 Task: In the Contact  Hazel.Simon@manhattan.edu, schedule and save the meeting with title: 'Collaborative Discussion', Select date: '2 August, 2023', select start time: 6:00:PM. Add location on call (718) 987-6557 with meeting description: For further discussion on products, kindly join the meeting.. Logged in from softage.6@softage.net
Action: Mouse moved to (102, 69)
Screenshot: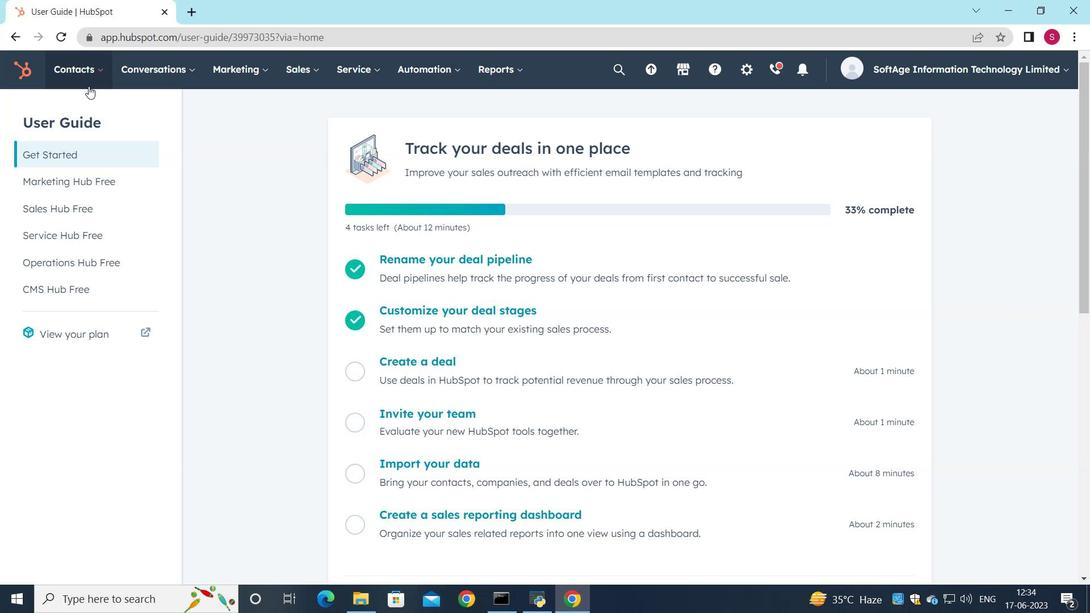 
Action: Mouse pressed left at (102, 69)
Screenshot: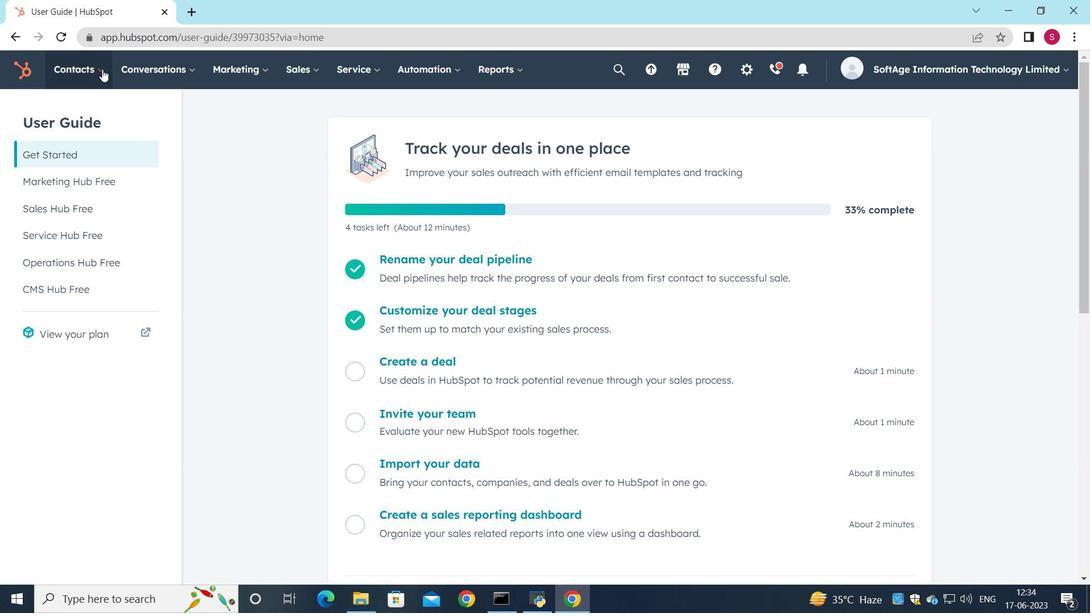
Action: Mouse moved to (103, 102)
Screenshot: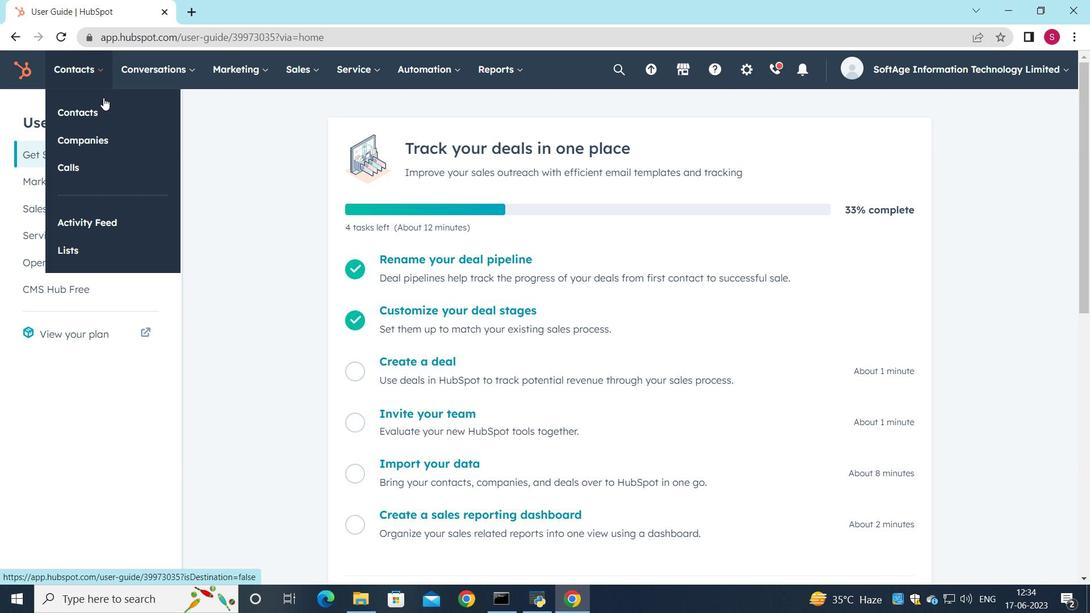 
Action: Mouse pressed left at (103, 102)
Screenshot: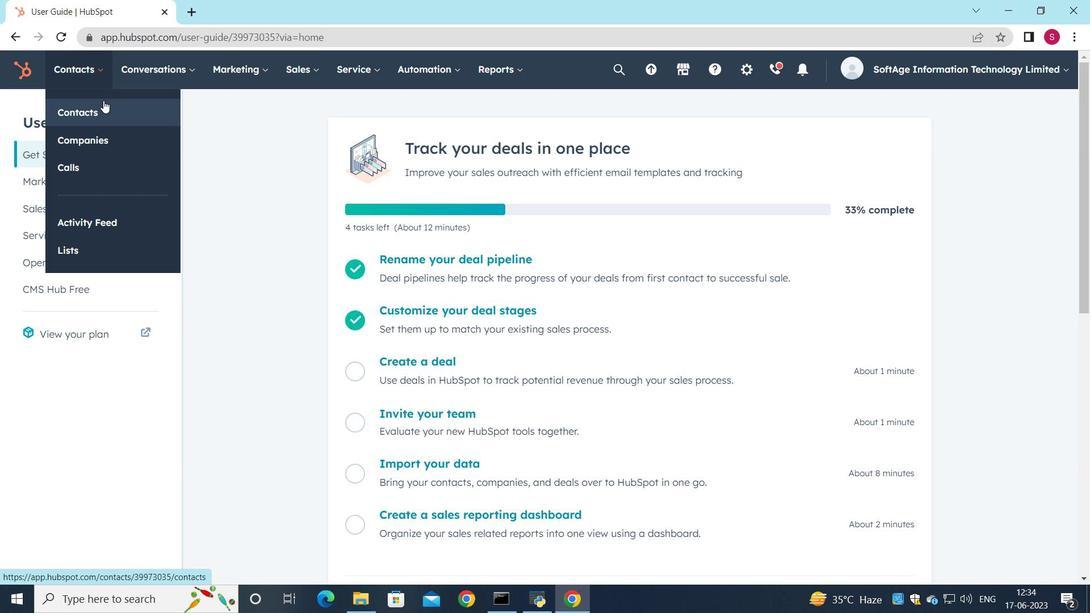 
Action: Mouse moved to (104, 232)
Screenshot: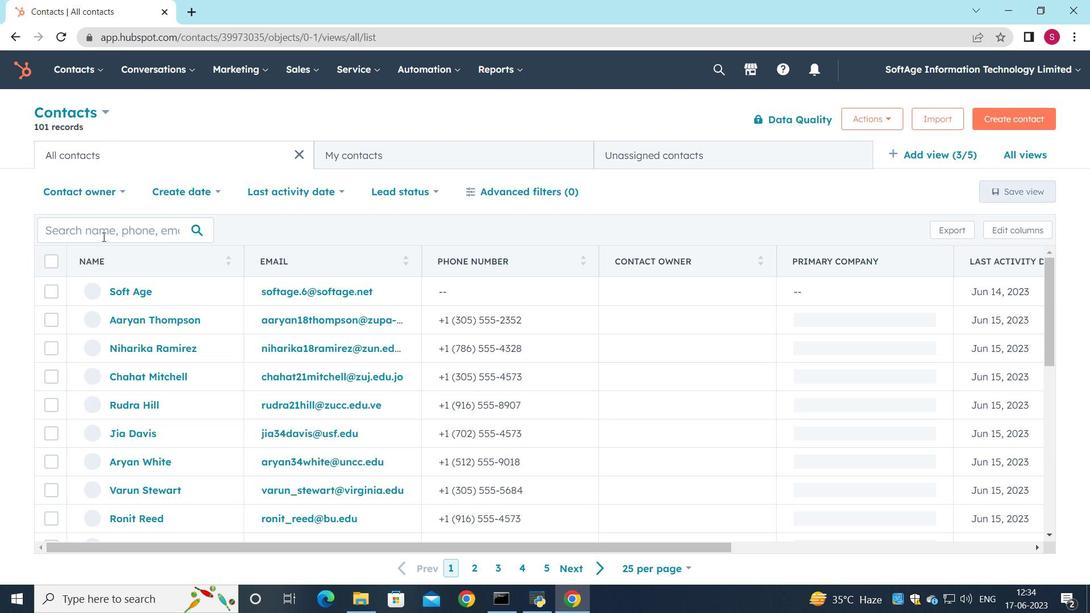 
Action: Mouse pressed left at (104, 232)
Screenshot: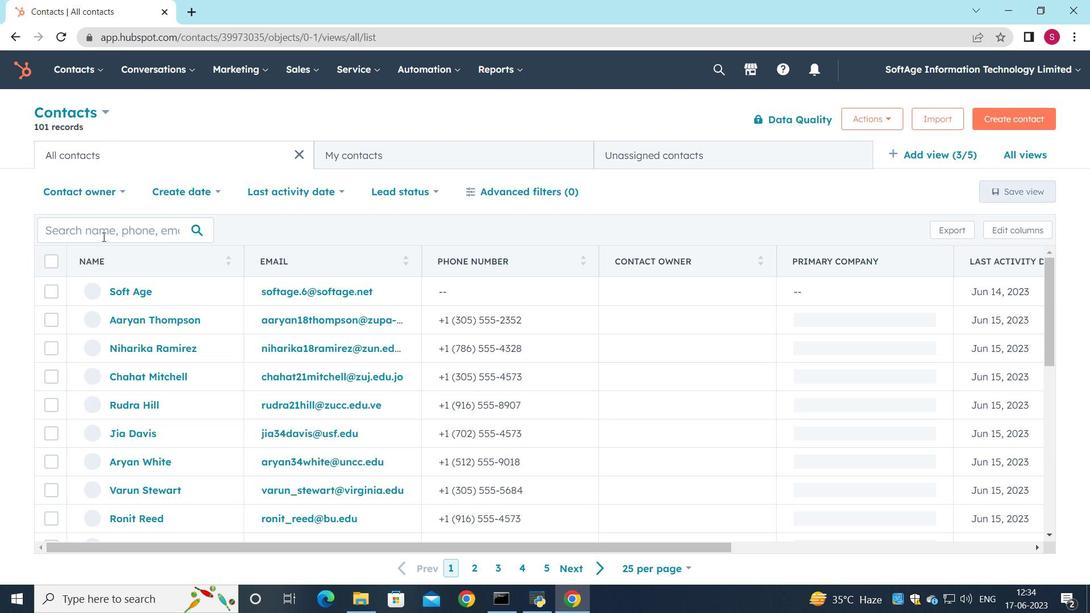 
Action: Key pressed <Key.shift>hazel.<Key.shift><Key.shift>Simon<Key.shift><Key.shift><Key.shift><Key.shift><Key.shift><Key.shift><Key.shift><Key.shift><Key.shift><Key.shift><Key.shift><Key.shift><Key.shift><Key.shift><Key.shift><Key.shift><Key.shift><Key.shift><Key.shift><Key.shift>@manhattan.edu
Screenshot: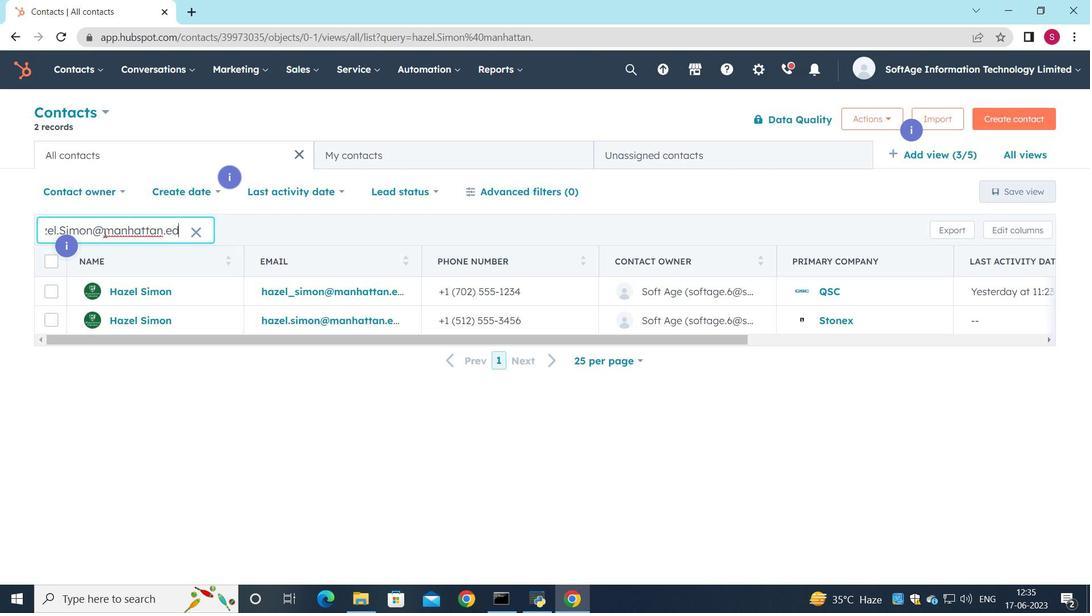 
Action: Mouse moved to (141, 291)
Screenshot: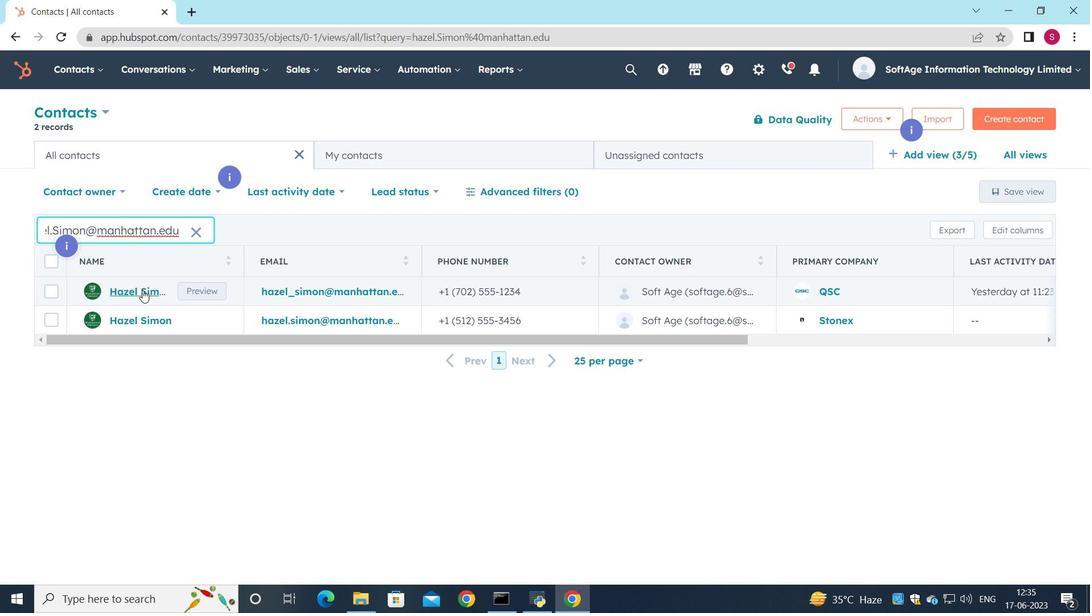 
Action: Mouse pressed left at (141, 291)
Screenshot: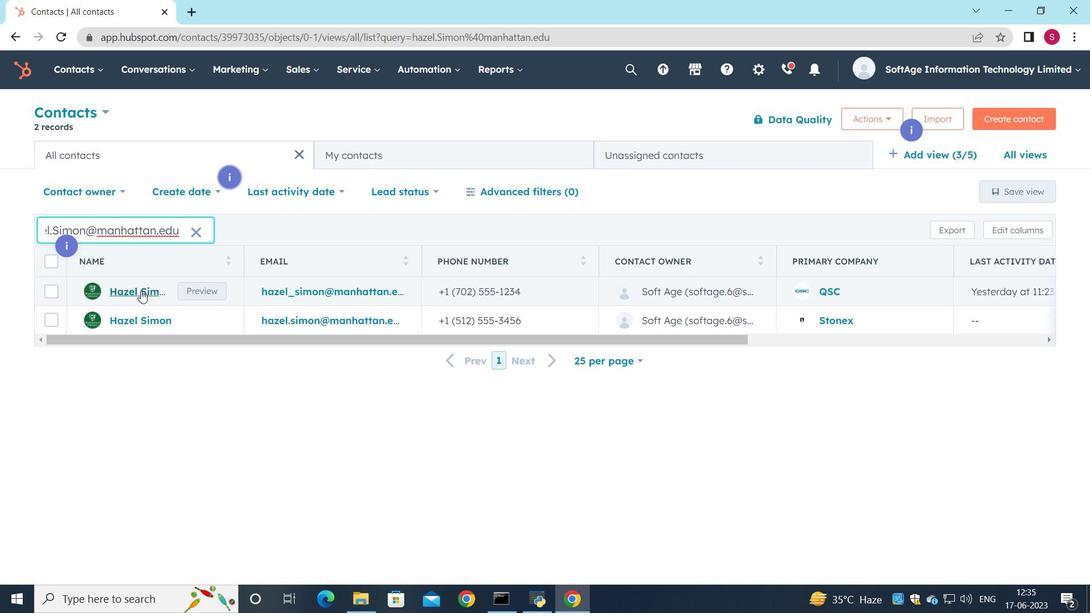 
Action: Mouse moved to (174, 237)
Screenshot: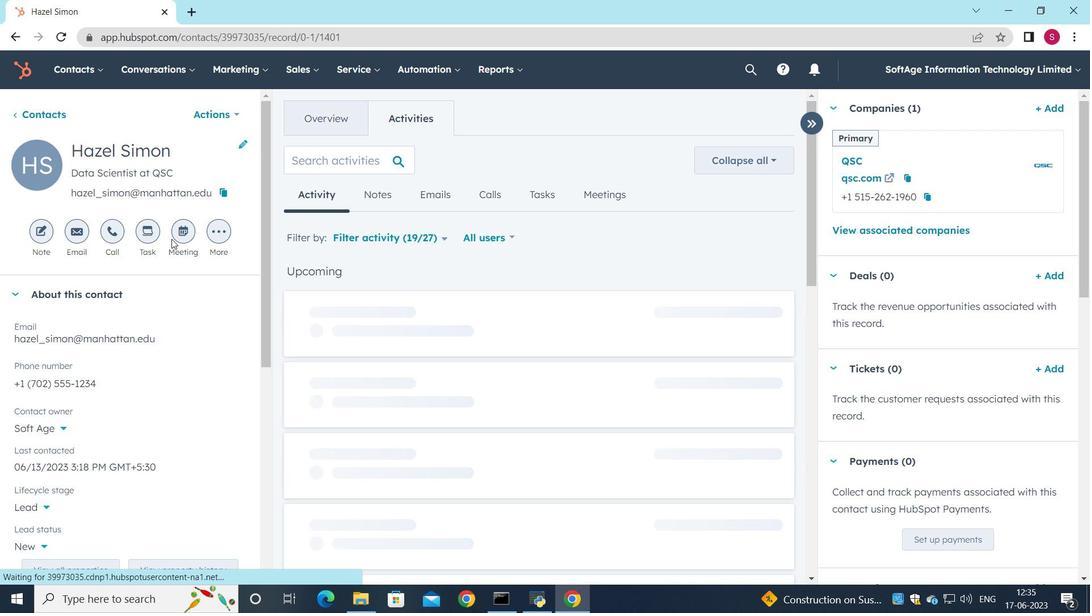 
Action: Mouse pressed left at (174, 237)
Screenshot: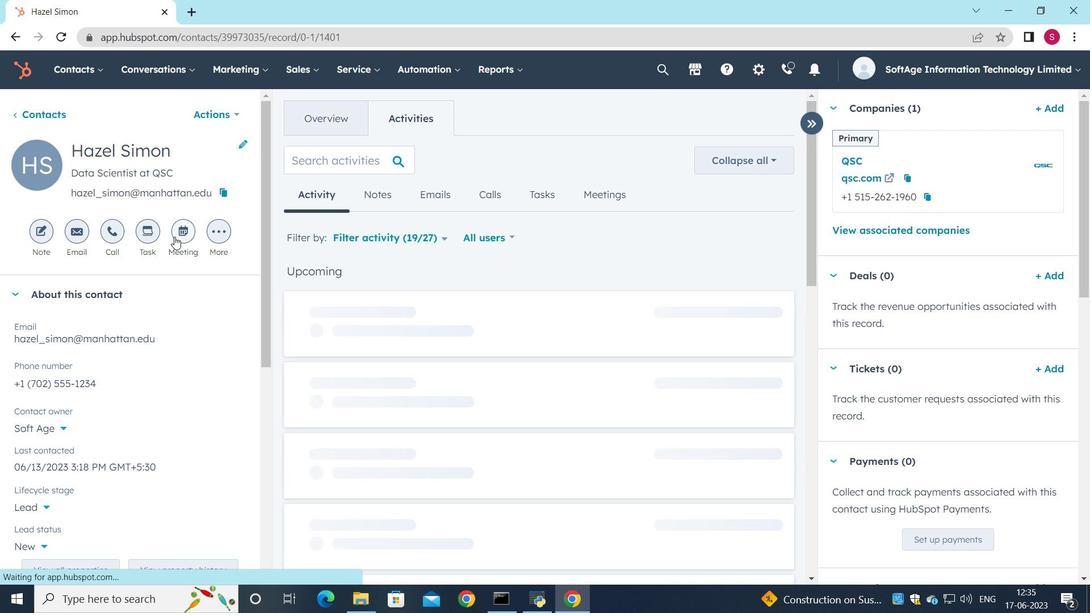 
Action: Mouse moved to (150, 226)
Screenshot: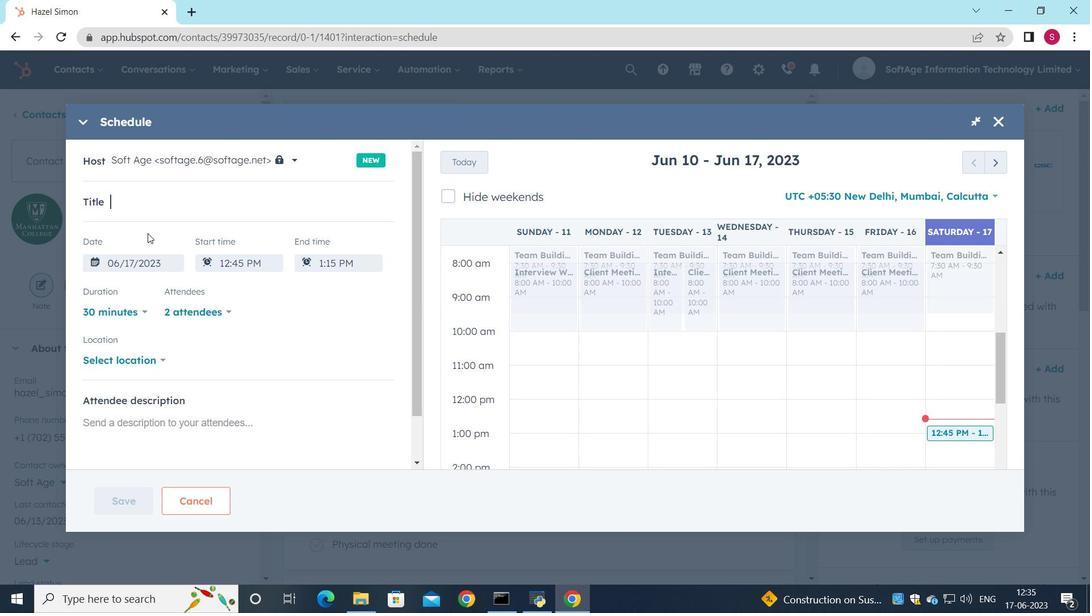 
Action: Key pressed <Key.shift>Collaborative<Key.space><Key.shift><Key.shift><Key.shift><Key.shift>Discussion
Screenshot: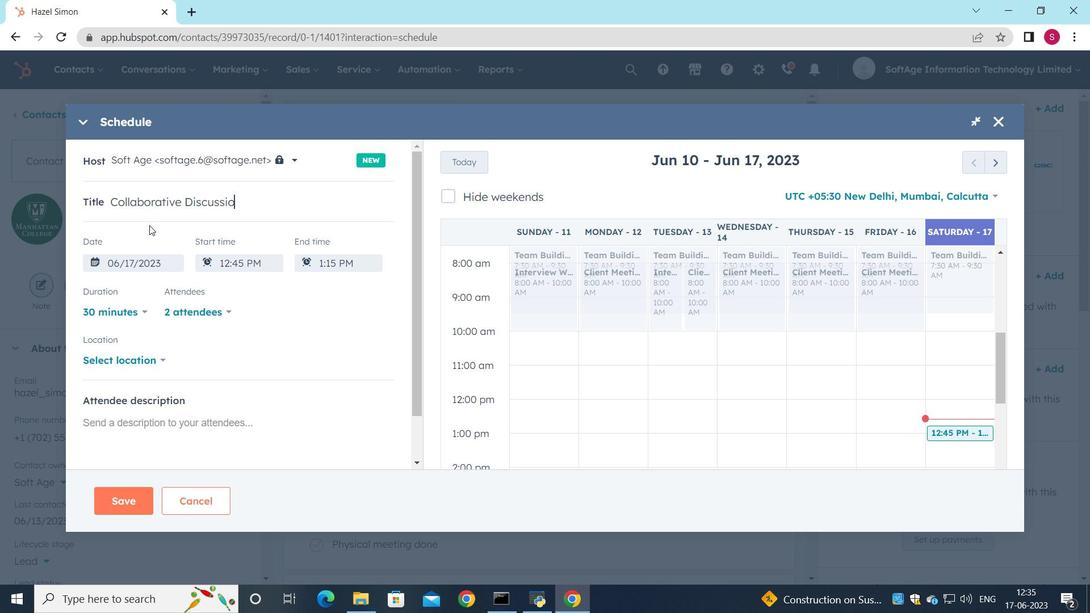 
Action: Mouse moved to (994, 163)
Screenshot: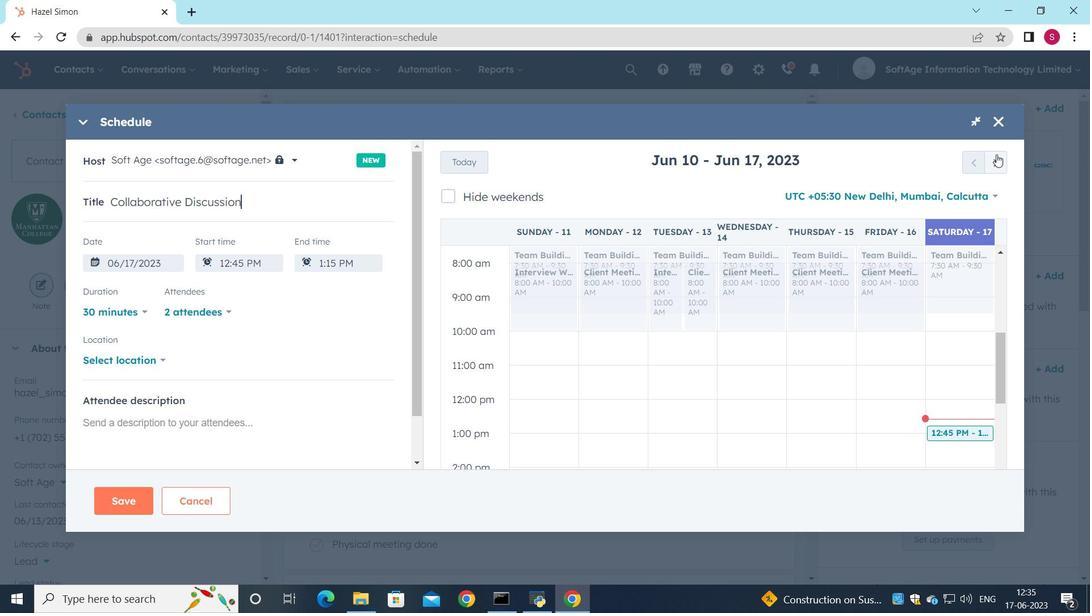 
Action: Mouse pressed left at (994, 163)
Screenshot: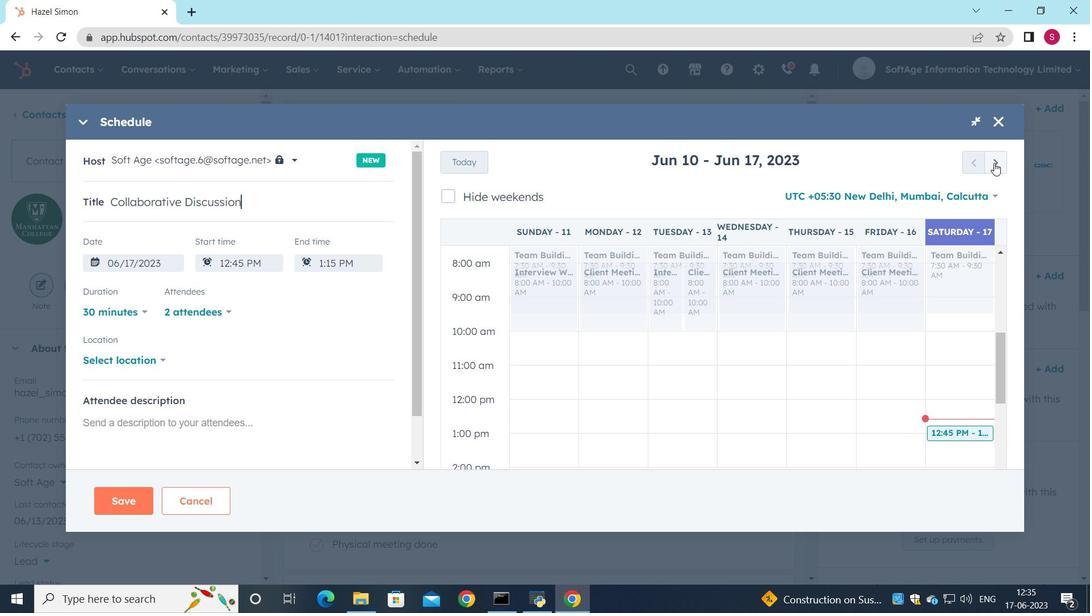 
Action: Mouse pressed left at (994, 163)
Screenshot: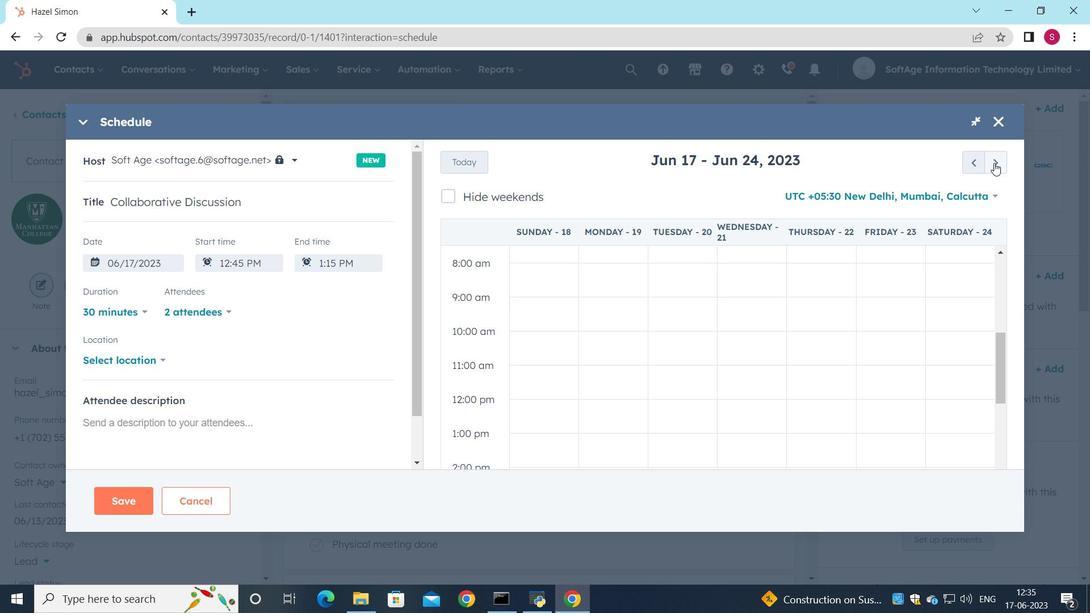 
Action: Mouse pressed left at (994, 163)
Screenshot: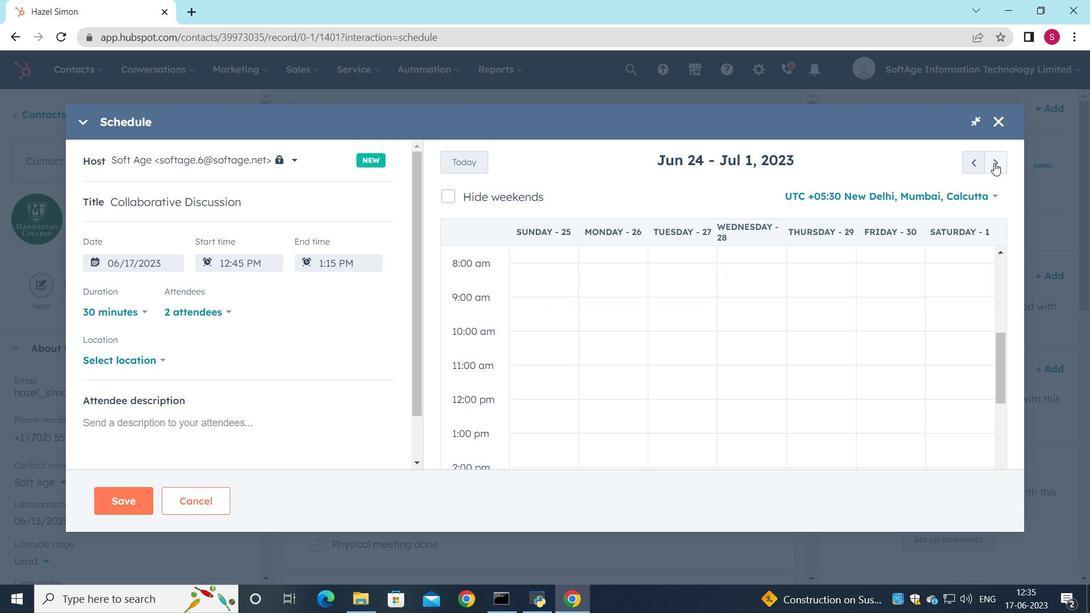 
Action: Mouse pressed left at (994, 163)
Screenshot: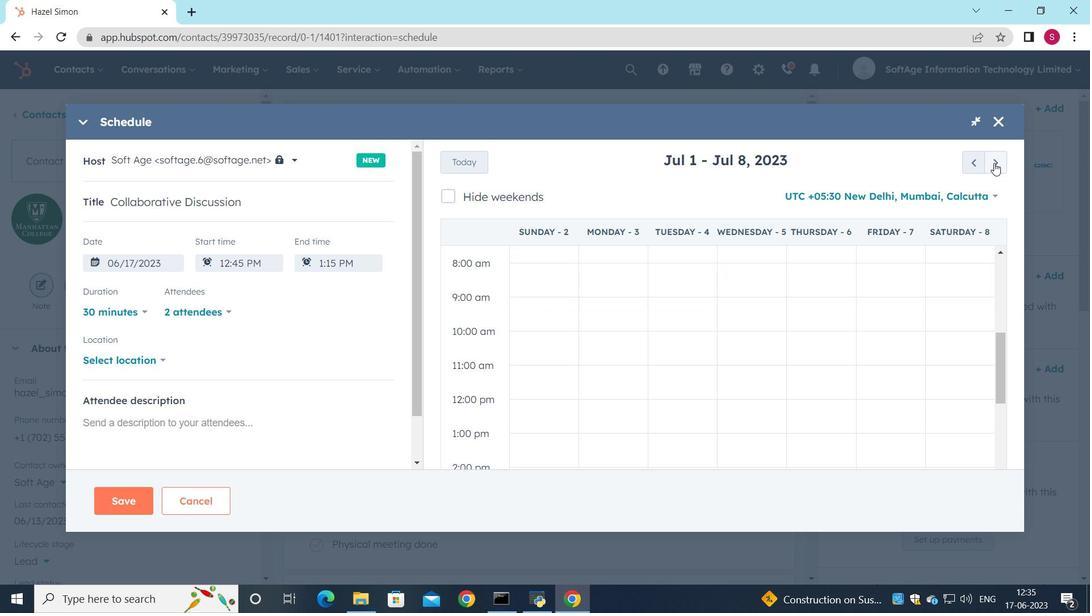 
Action: Mouse pressed left at (994, 163)
Screenshot: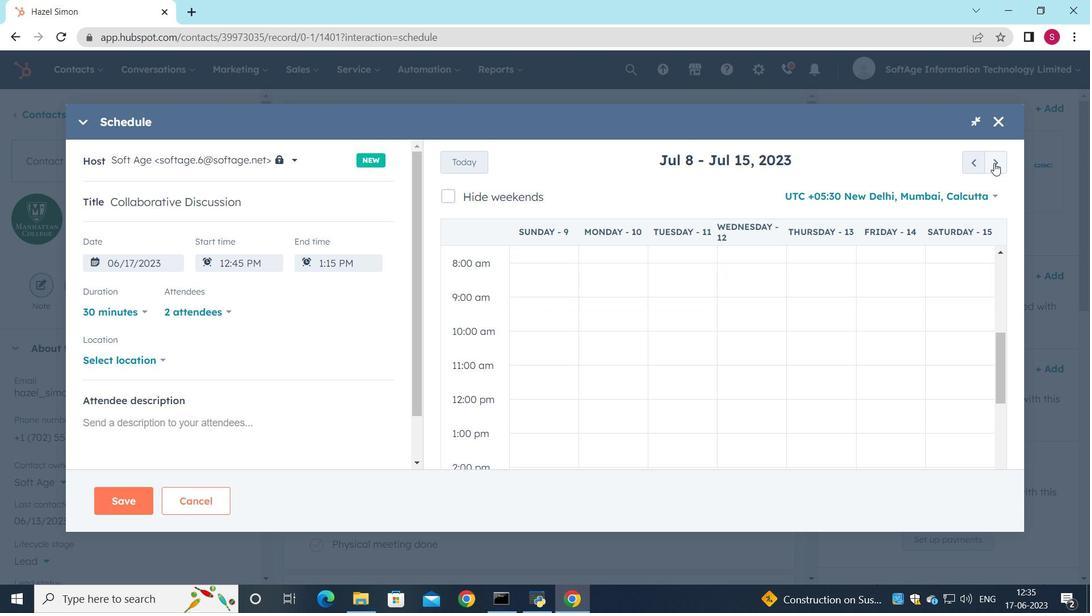 
Action: Mouse pressed left at (994, 163)
Screenshot: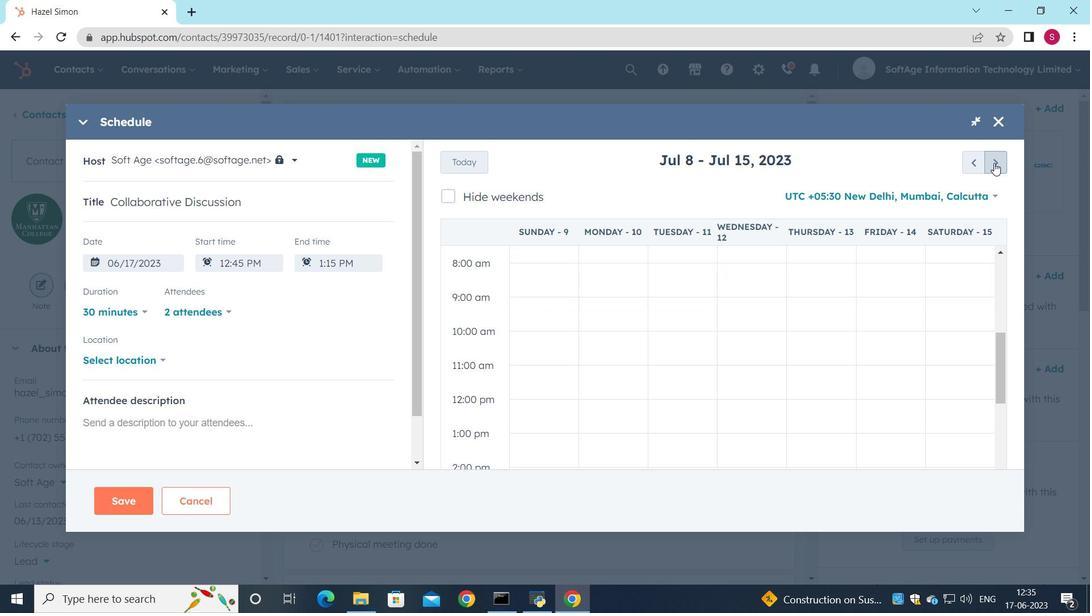 
Action: Mouse pressed left at (994, 163)
Screenshot: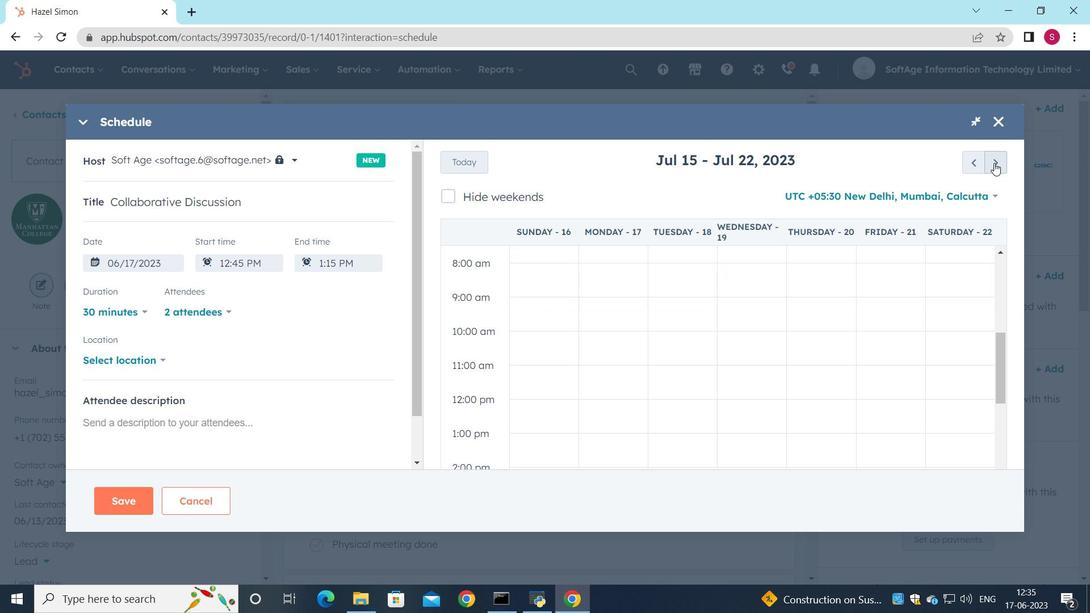 
Action: Mouse pressed left at (994, 163)
Screenshot: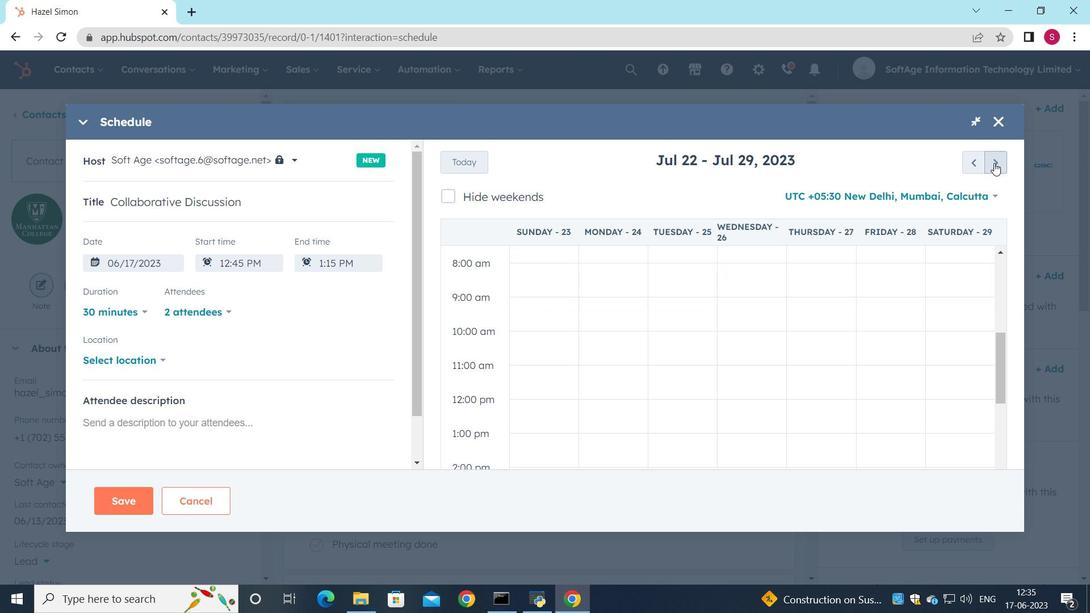 
Action: Mouse moved to (971, 164)
Screenshot: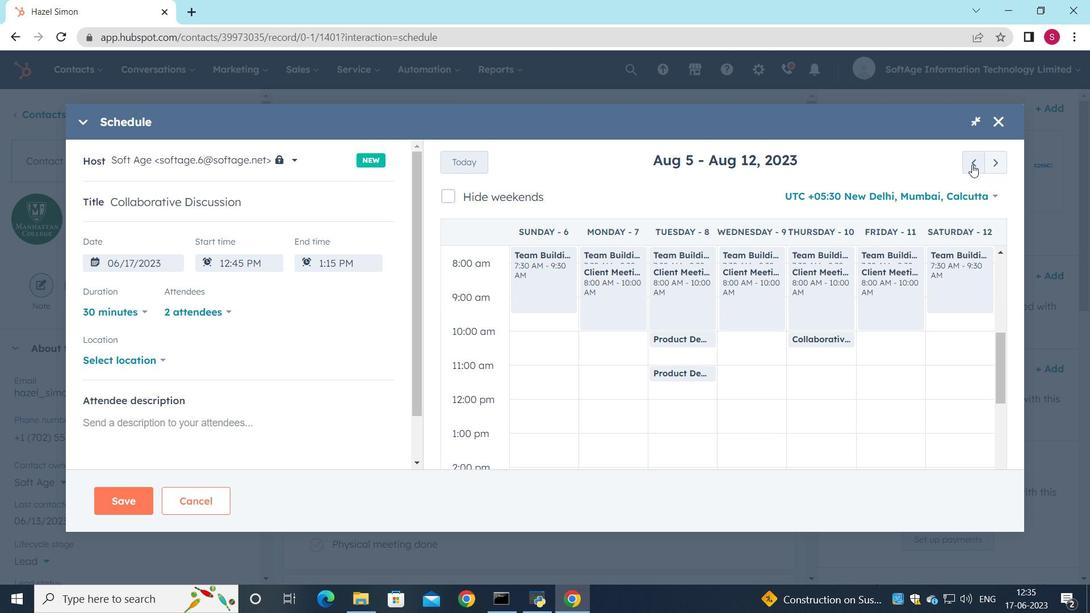 
Action: Mouse pressed left at (971, 164)
Screenshot: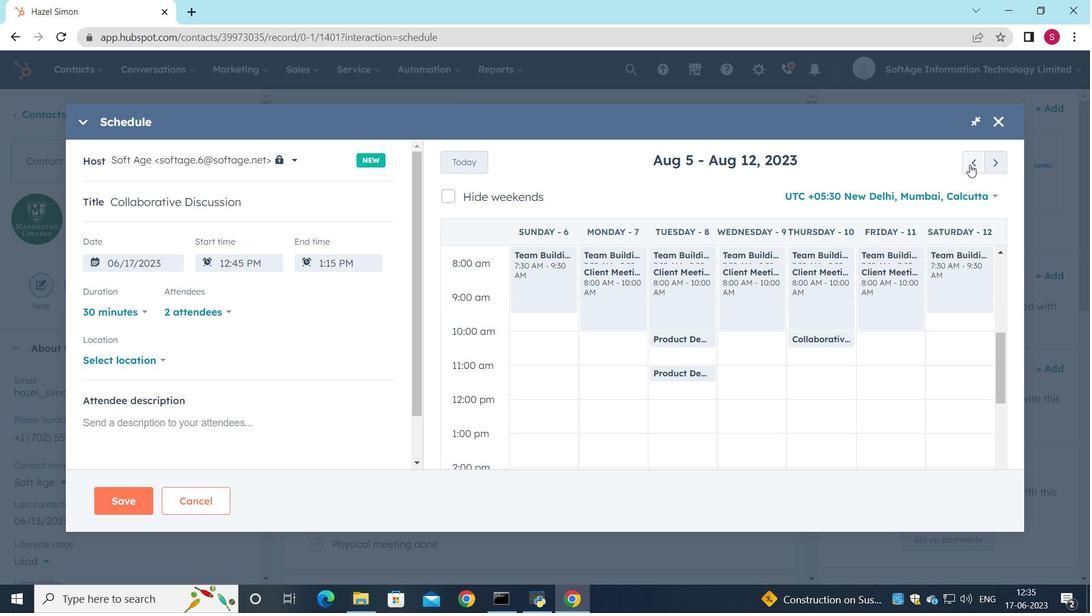 
Action: Mouse moved to (748, 346)
Screenshot: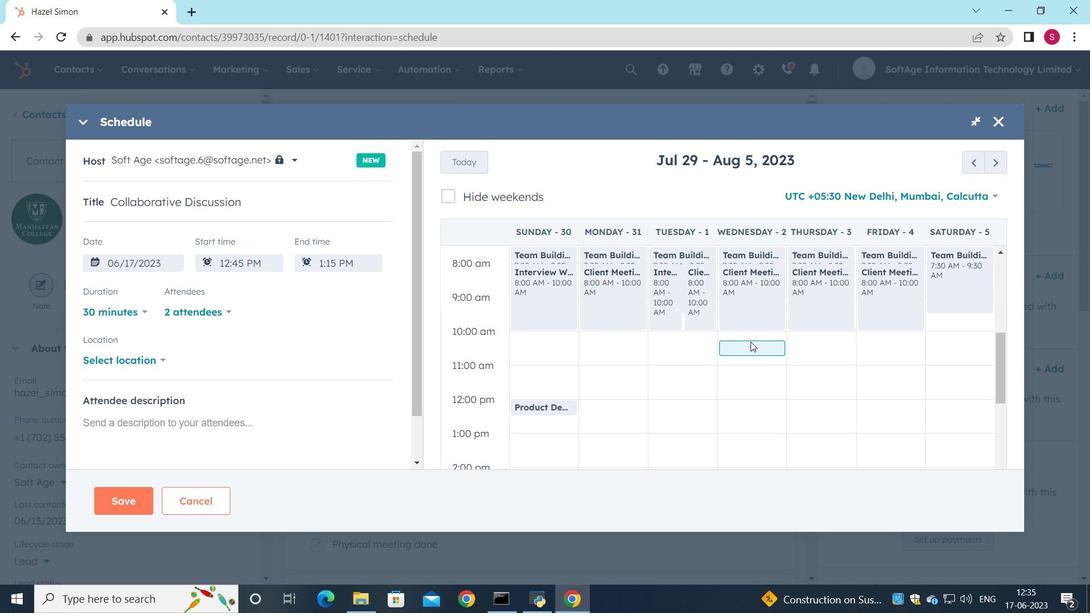 
Action: Mouse scrolled (748, 346) with delta (0, 0)
Screenshot: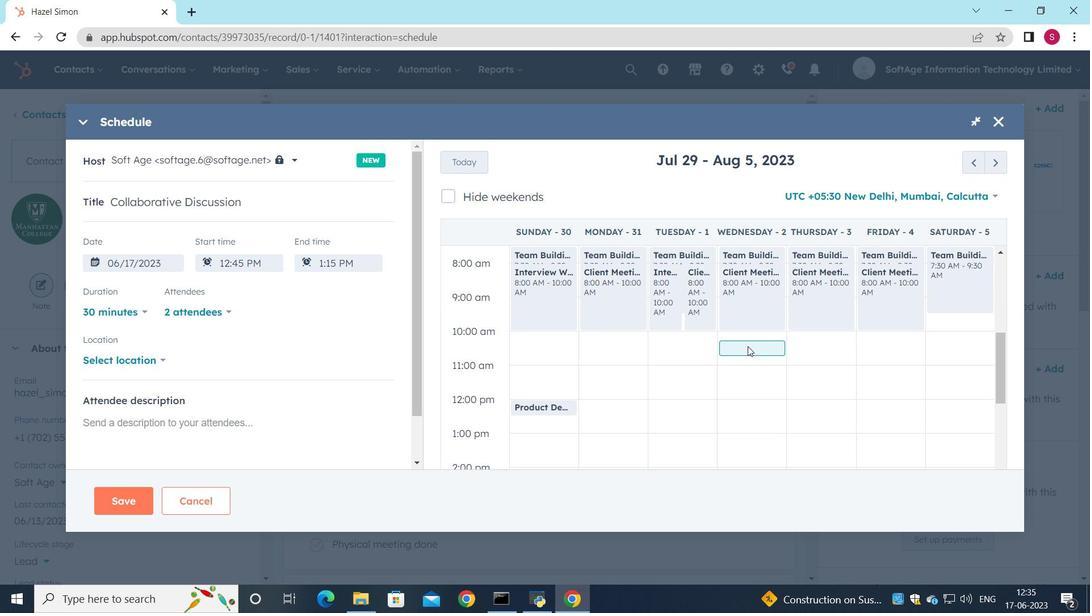 
Action: Mouse scrolled (748, 346) with delta (0, 0)
Screenshot: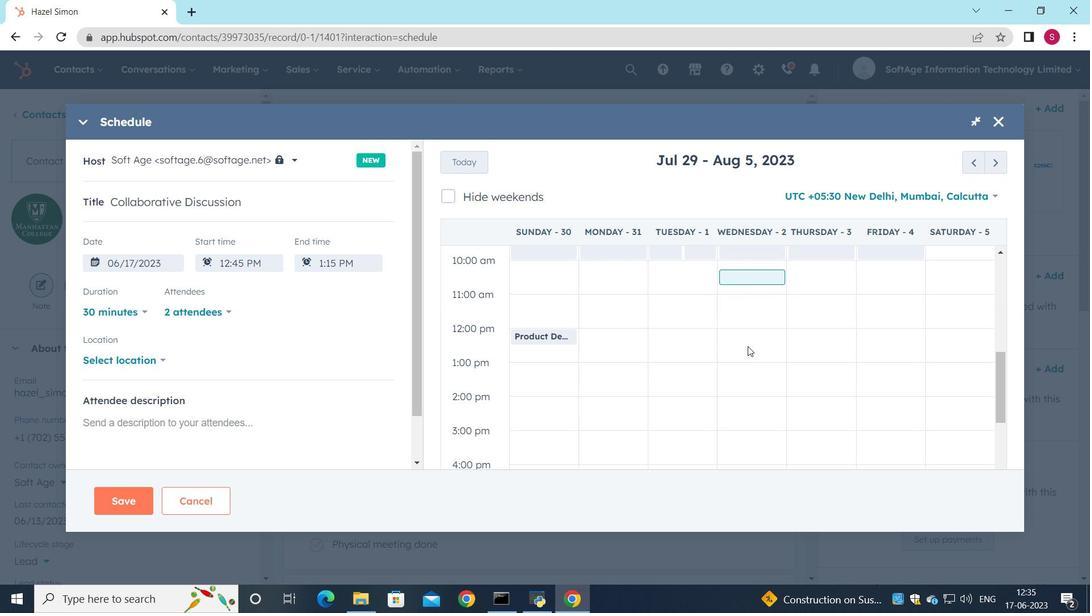 
Action: Mouse scrolled (748, 346) with delta (0, 0)
Screenshot: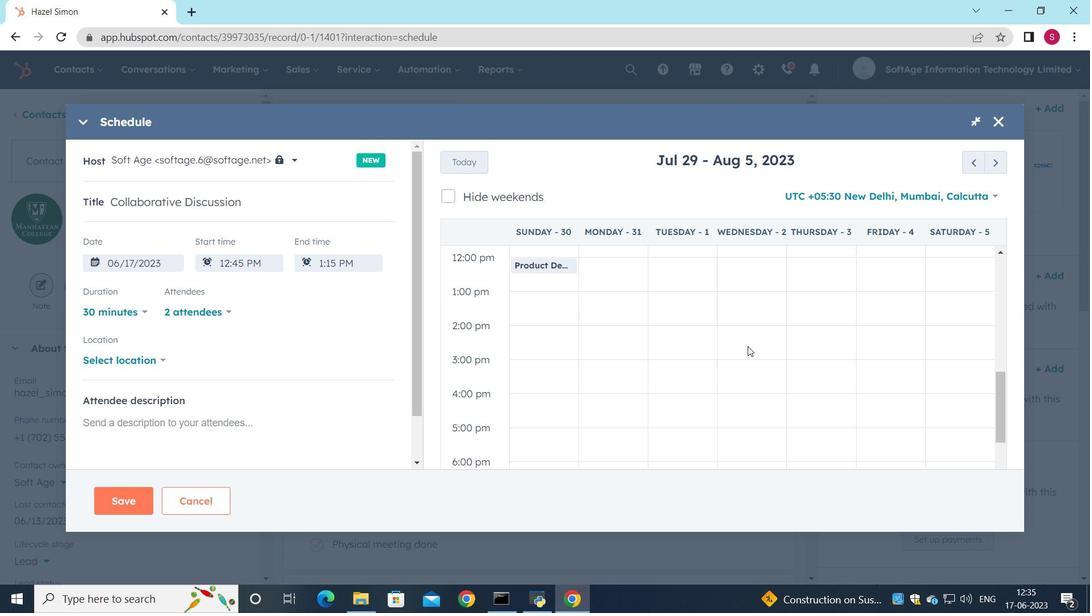
Action: Mouse scrolled (748, 346) with delta (0, 0)
Screenshot: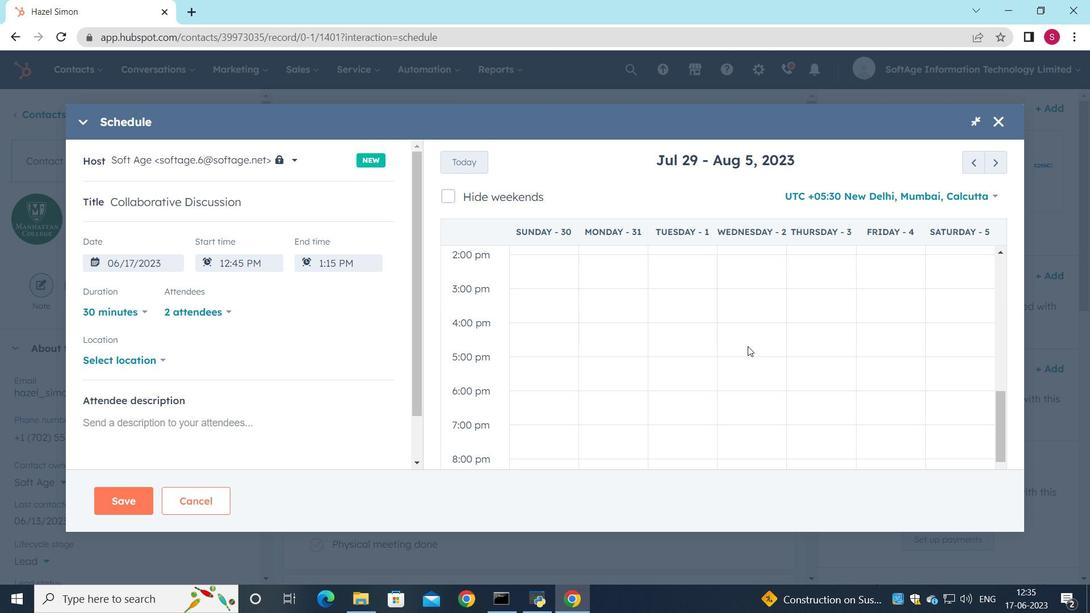 
Action: Mouse moved to (732, 322)
Screenshot: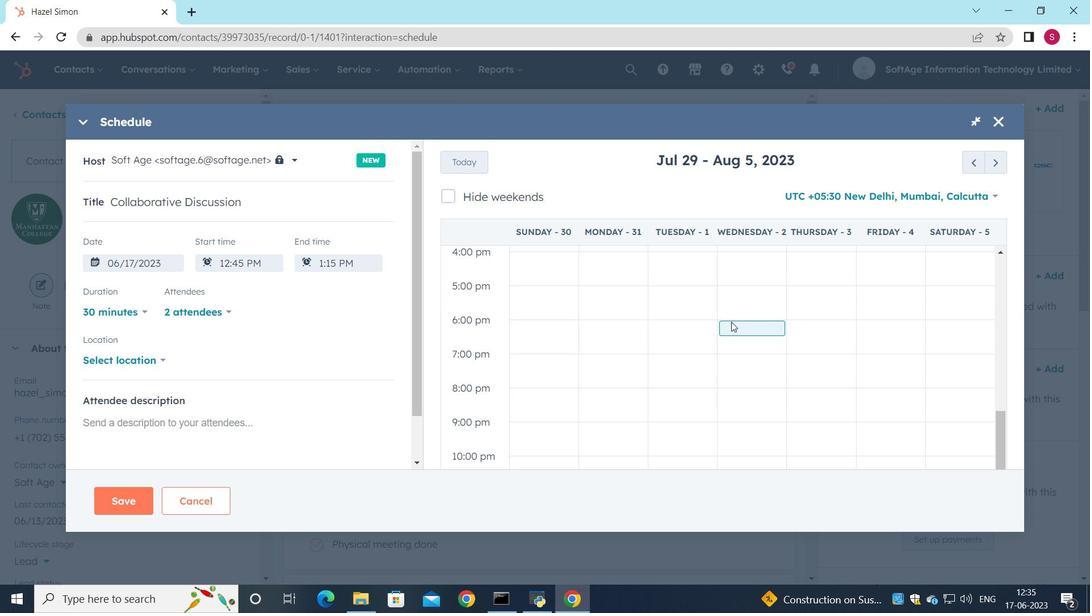 
Action: Mouse pressed left at (732, 322)
Screenshot: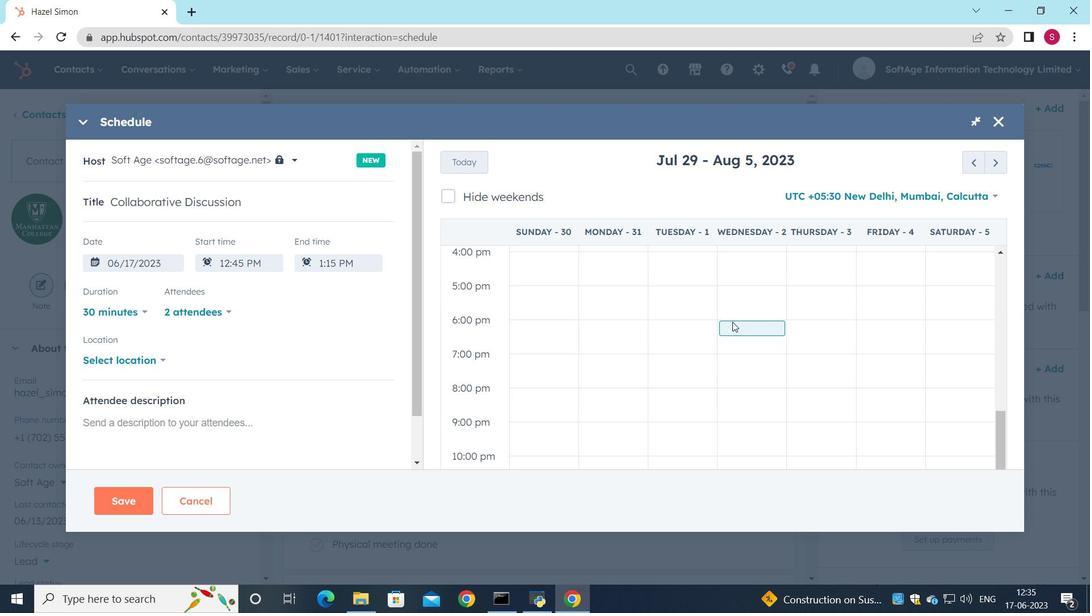 
Action: Mouse moved to (159, 360)
Screenshot: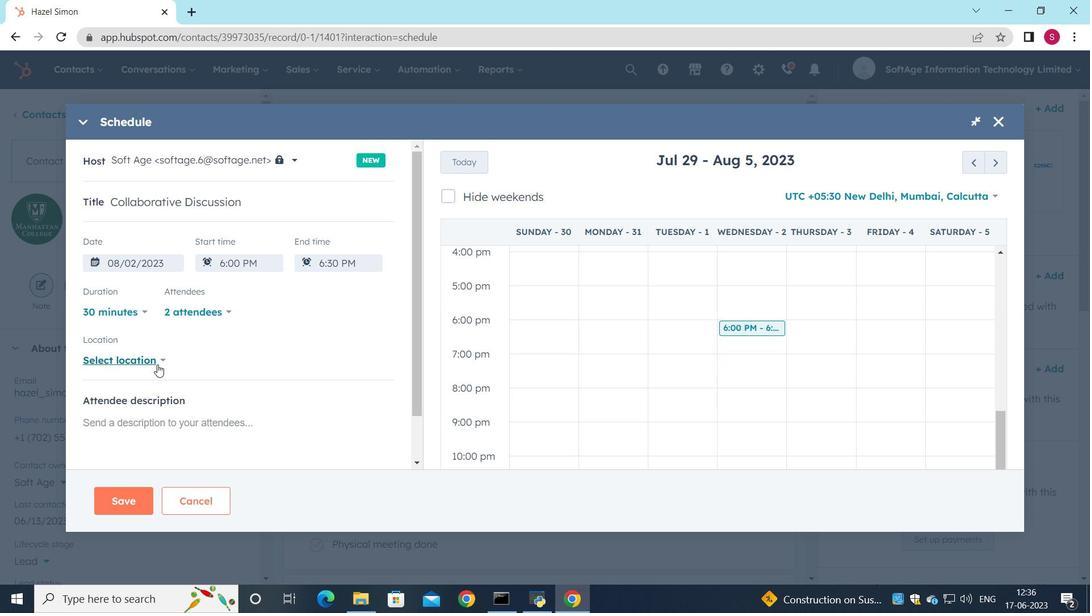
Action: Mouse pressed left at (159, 360)
Screenshot: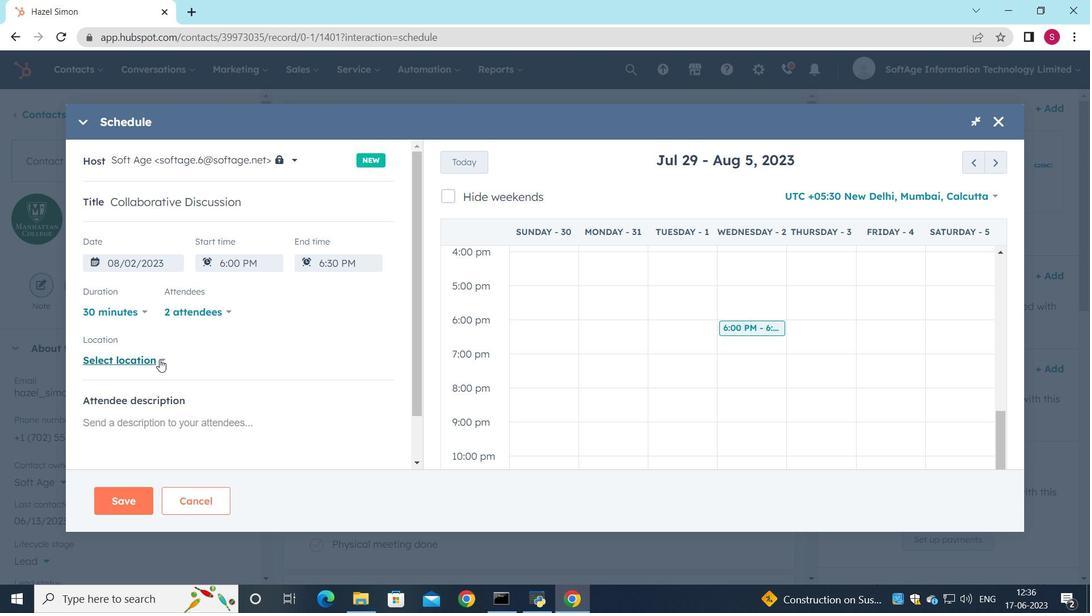 
Action: Mouse moved to (240, 308)
Screenshot: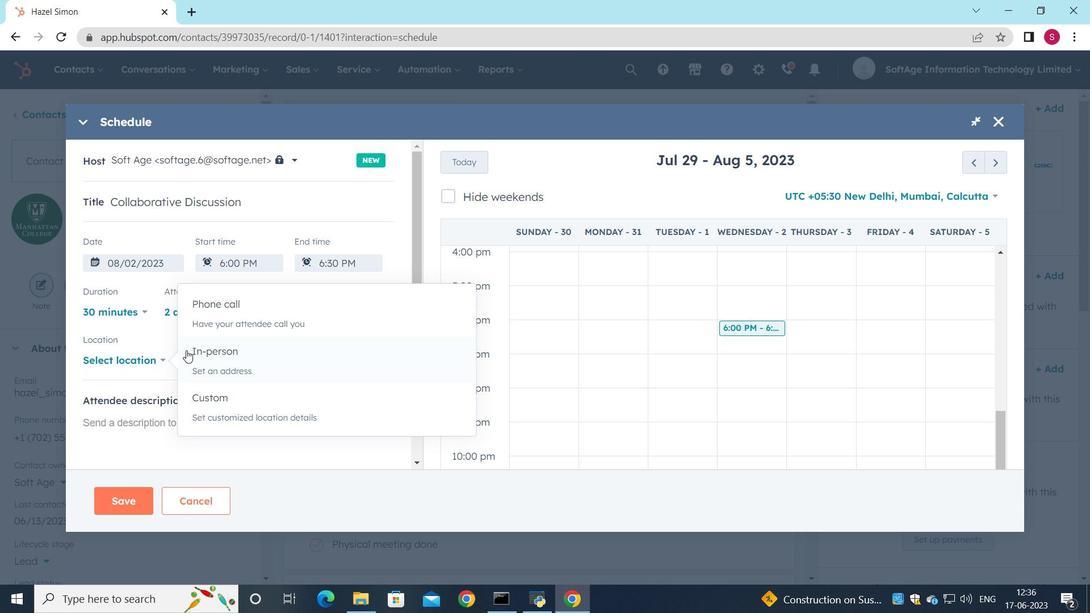 
Action: Mouse pressed left at (240, 308)
Screenshot: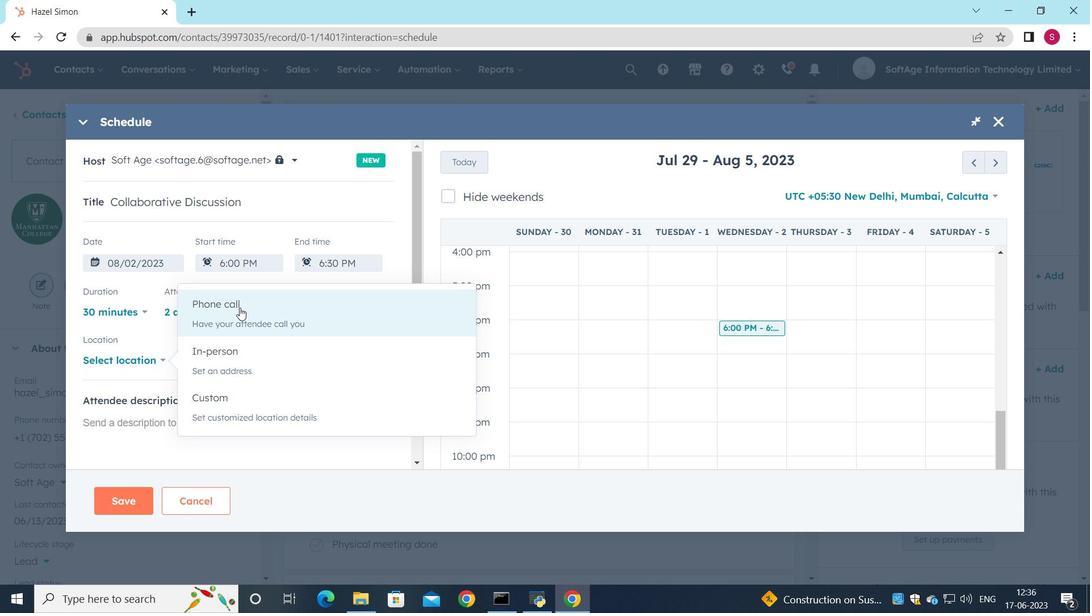 
Action: Mouse moved to (229, 356)
Screenshot: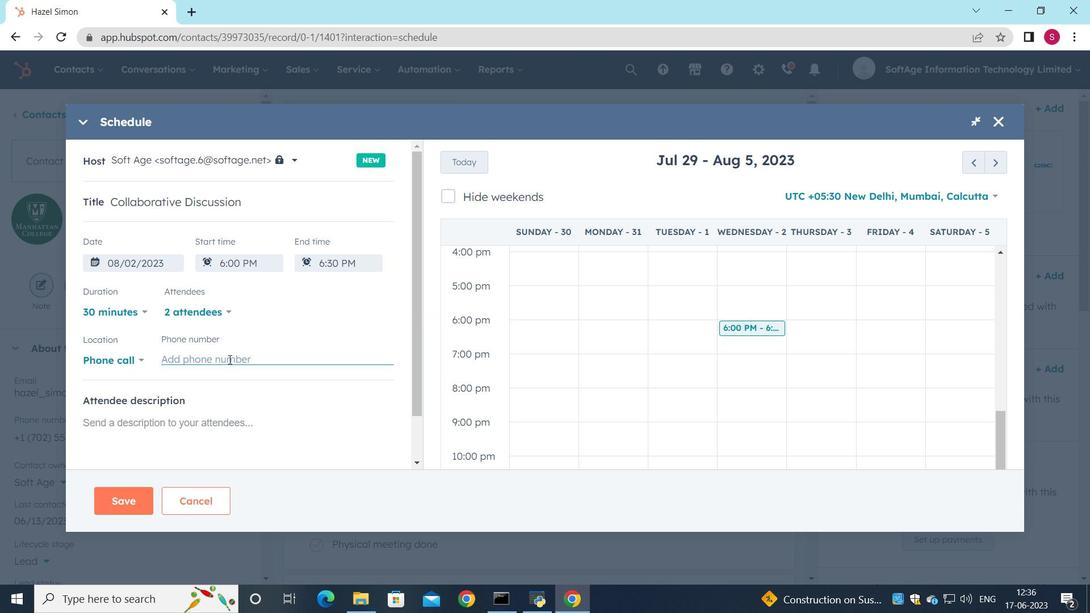 
Action: Mouse pressed left at (229, 356)
Screenshot: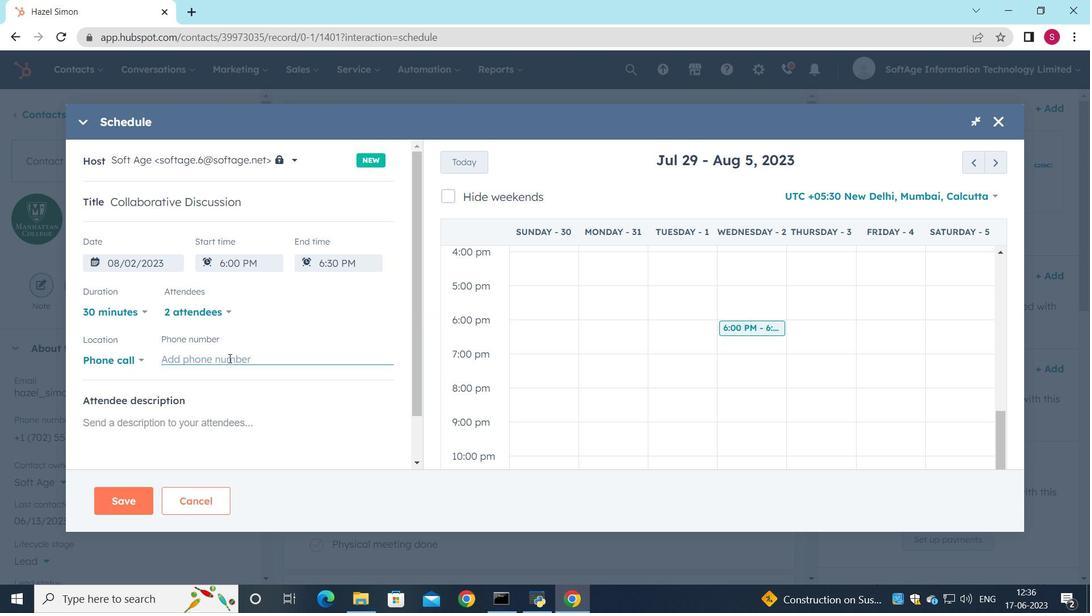
Action: Key pressed <Key.shift_r><Key.shift_r><Key.shift_r><Key.shift_r><Key.shift_r>(718<Key.shift_r><Key.shift_r><Key.shift_r><Key.shift_r>)<Key.space>987-6557
Screenshot: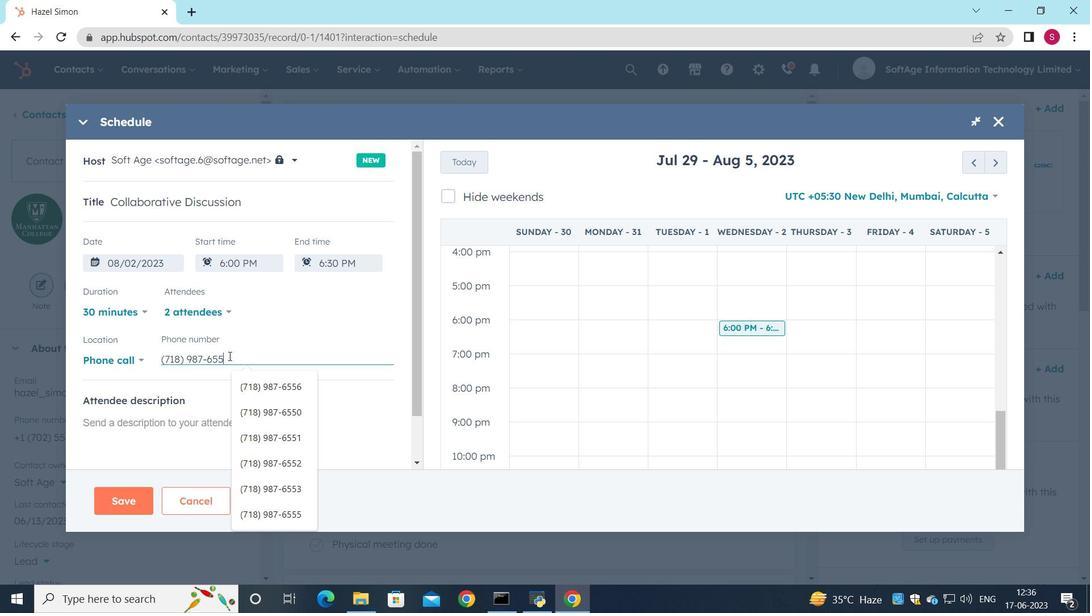 
Action: Mouse moved to (188, 417)
Screenshot: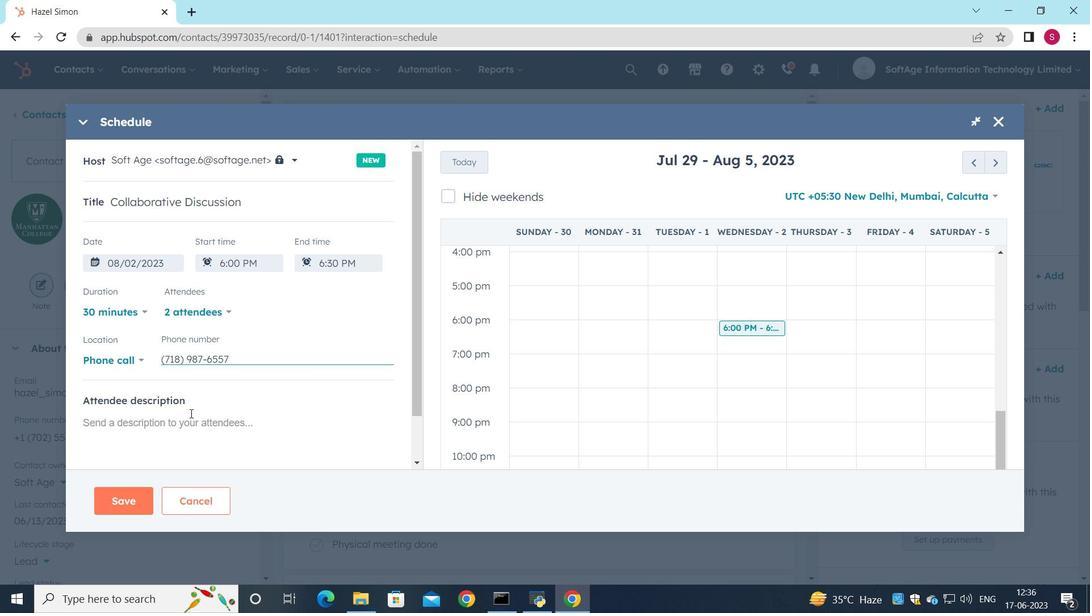 
Action: Mouse pressed left at (188, 417)
Screenshot: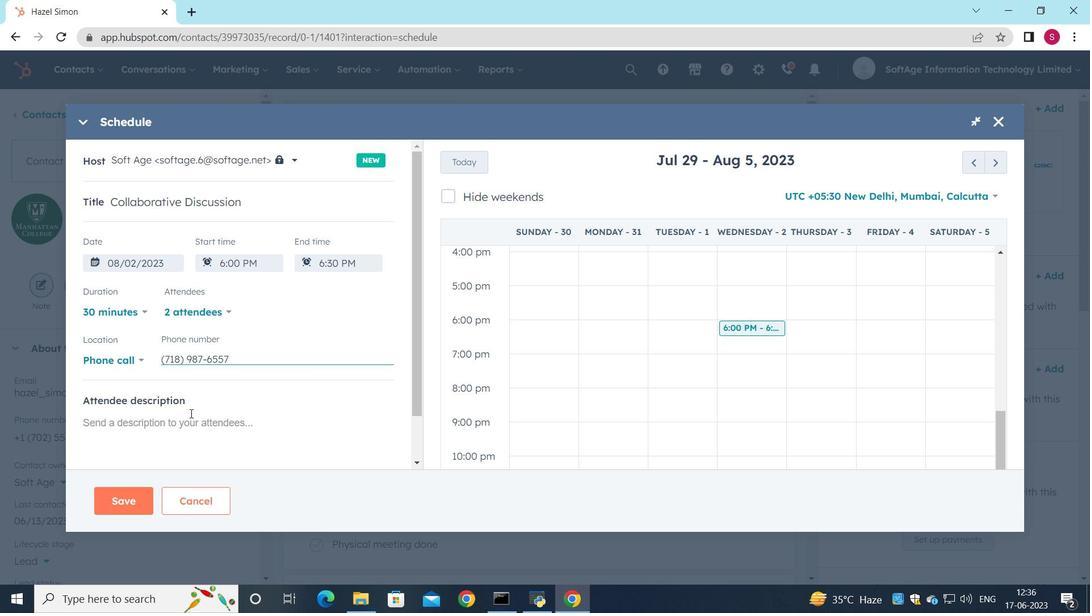 
Action: Mouse moved to (192, 427)
Screenshot: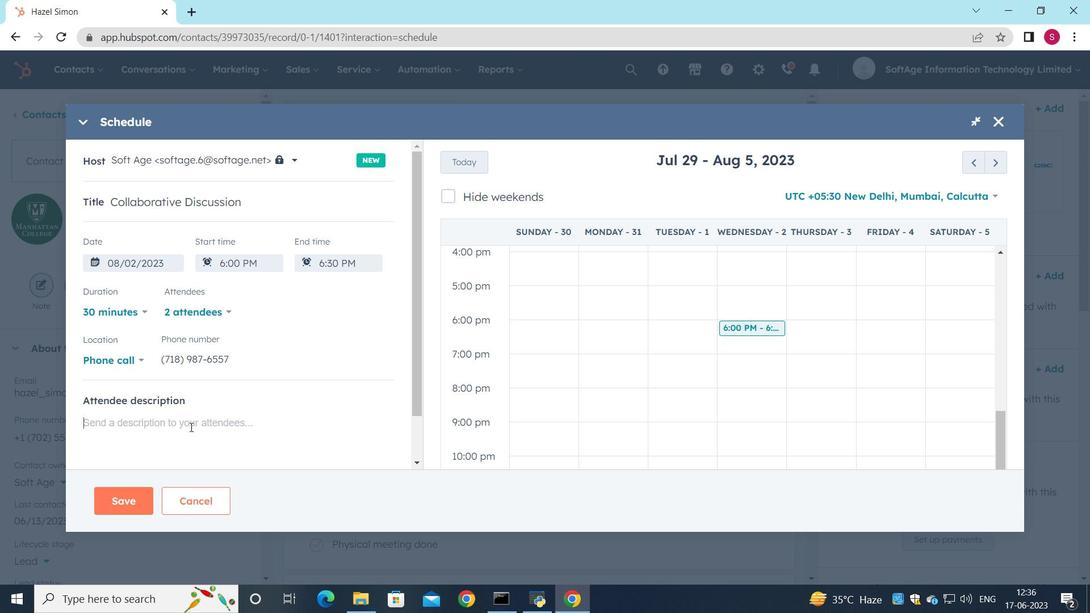 
Action: Key pressed <Key.shift><Key.shift><Key.shift><Key.shift><Key.shift><Key.shift><Key.shift><Key.shift>For<Key.space>further<Key.space>discussion<Key.space>on<Key.space>products<Key.space><Key.backspace>,<Key.space>kindly<Key.space>join<Key.space>the<Key.space>meeting.
Screenshot: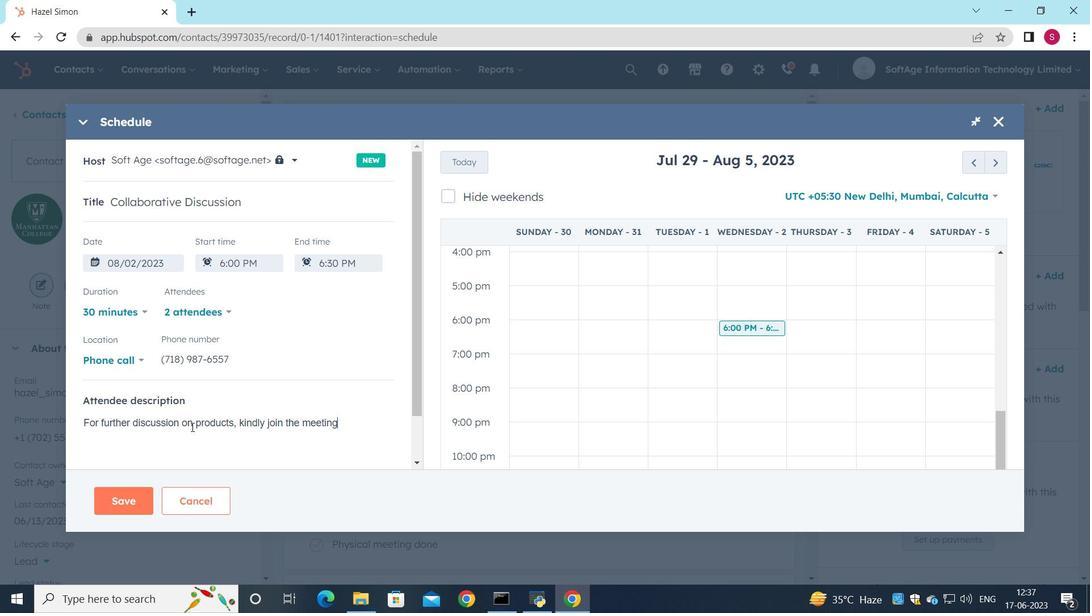 
Action: Mouse moved to (124, 503)
Screenshot: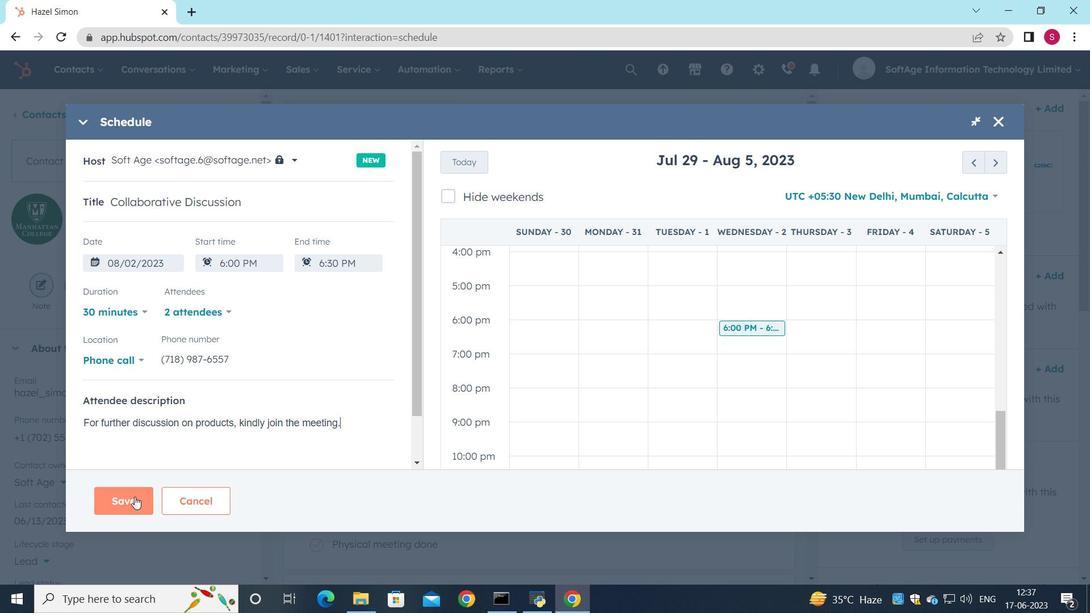 
Action: Mouse pressed left at (124, 503)
Screenshot: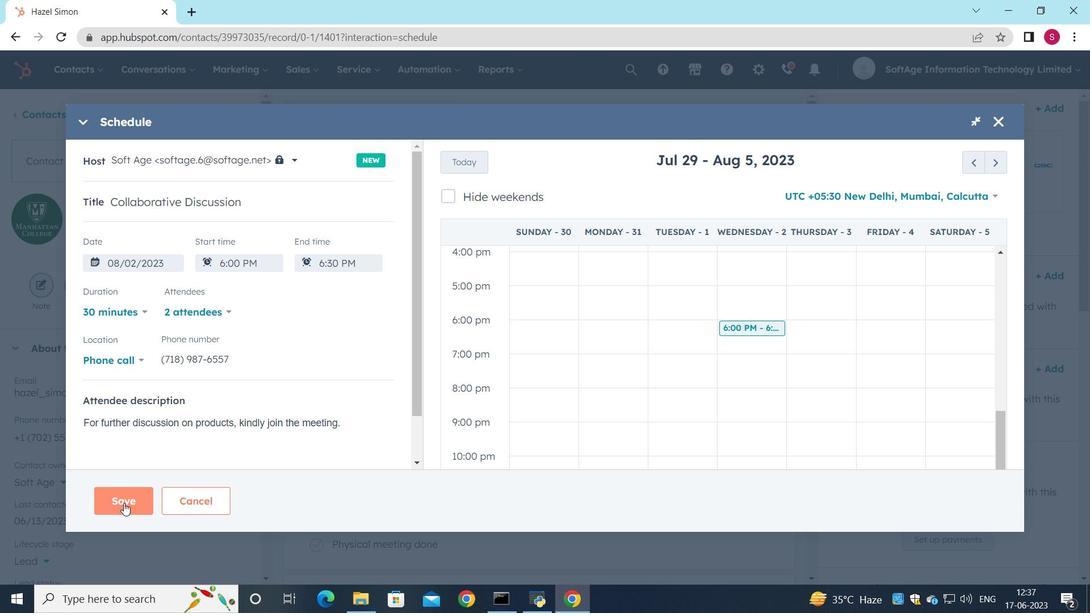 
